 Task: Create a section Celestial Sprint and in the section, add a milestone Remote Access Enablement in the project AgileGuru
Action: Mouse moved to (222, 332)
Screenshot: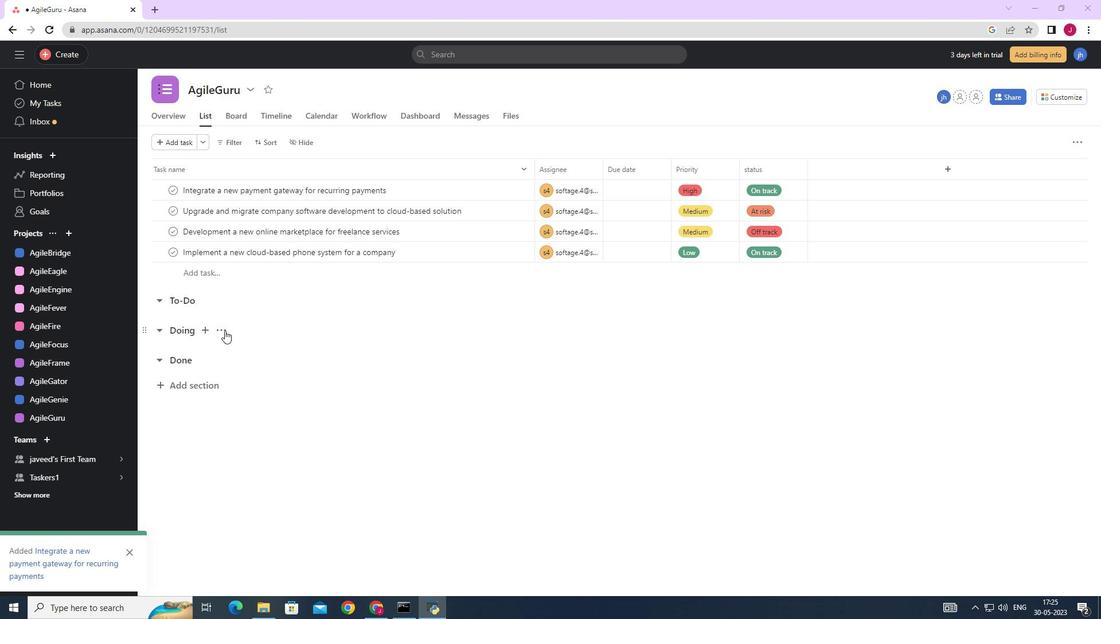
Action: Mouse scrolled (222, 332) with delta (0, 0)
Screenshot: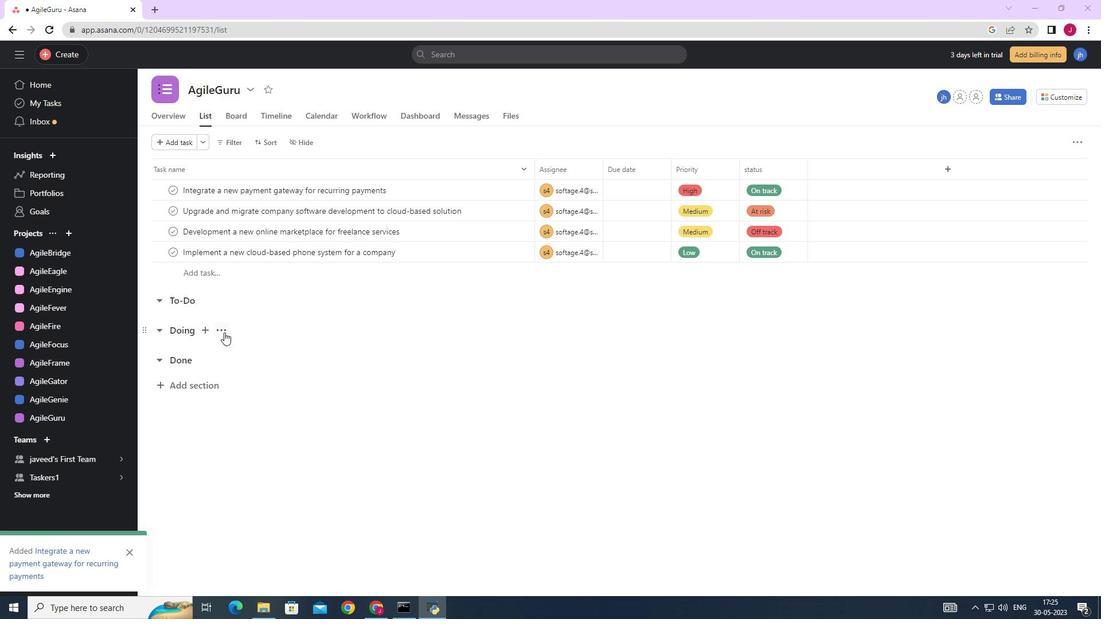 
Action: Mouse scrolled (222, 332) with delta (0, 0)
Screenshot: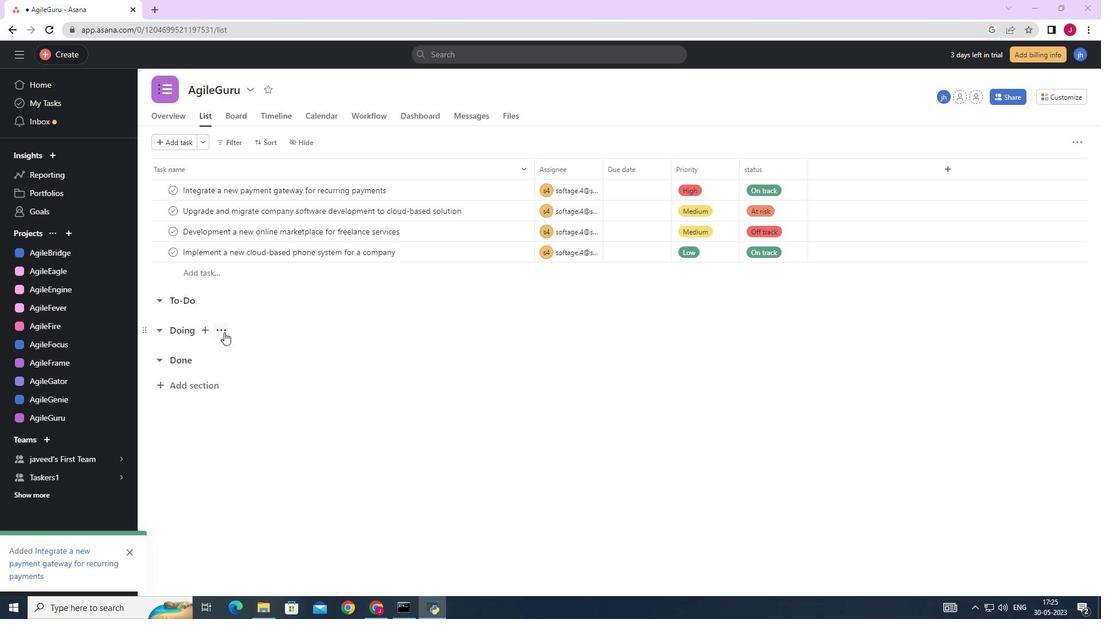 
Action: Mouse scrolled (222, 332) with delta (0, 0)
Screenshot: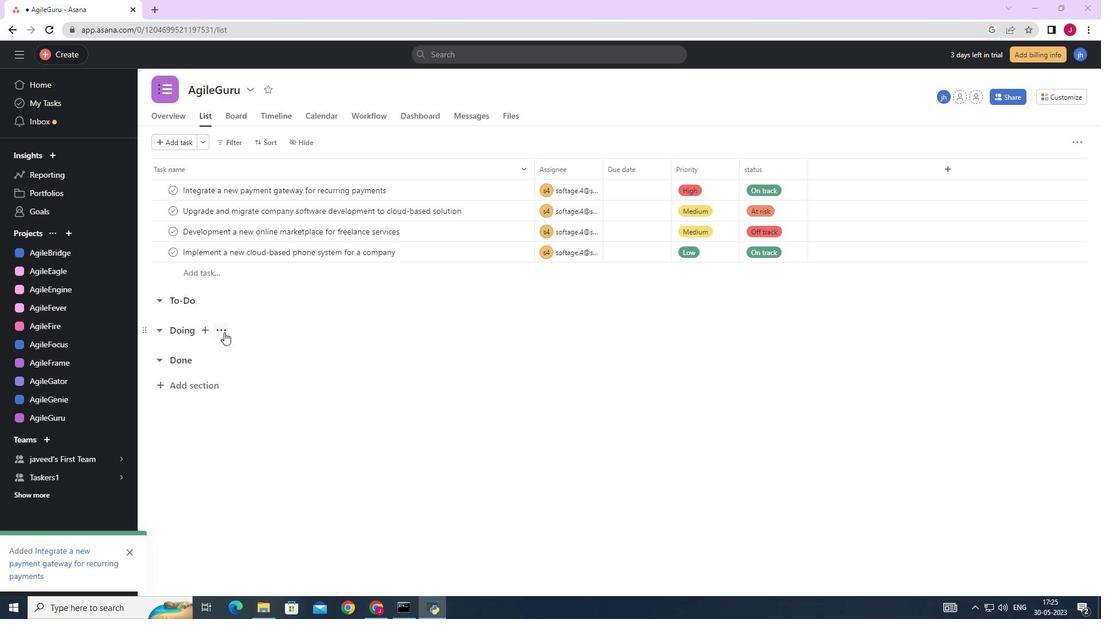 
Action: Mouse scrolled (222, 332) with delta (0, 0)
Screenshot: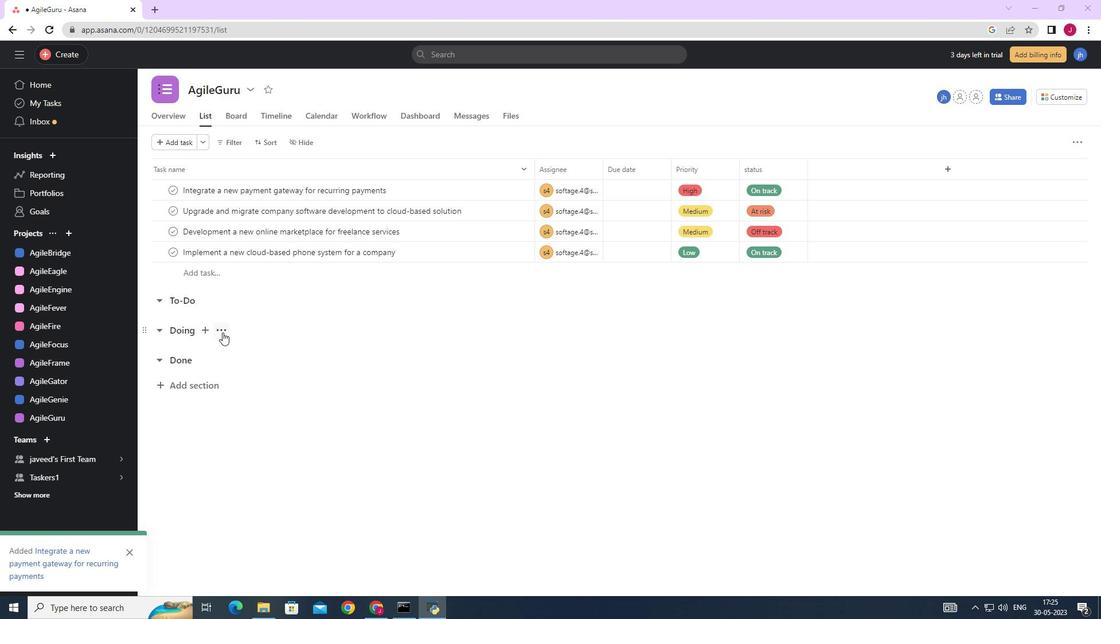 
Action: Mouse moved to (197, 376)
Screenshot: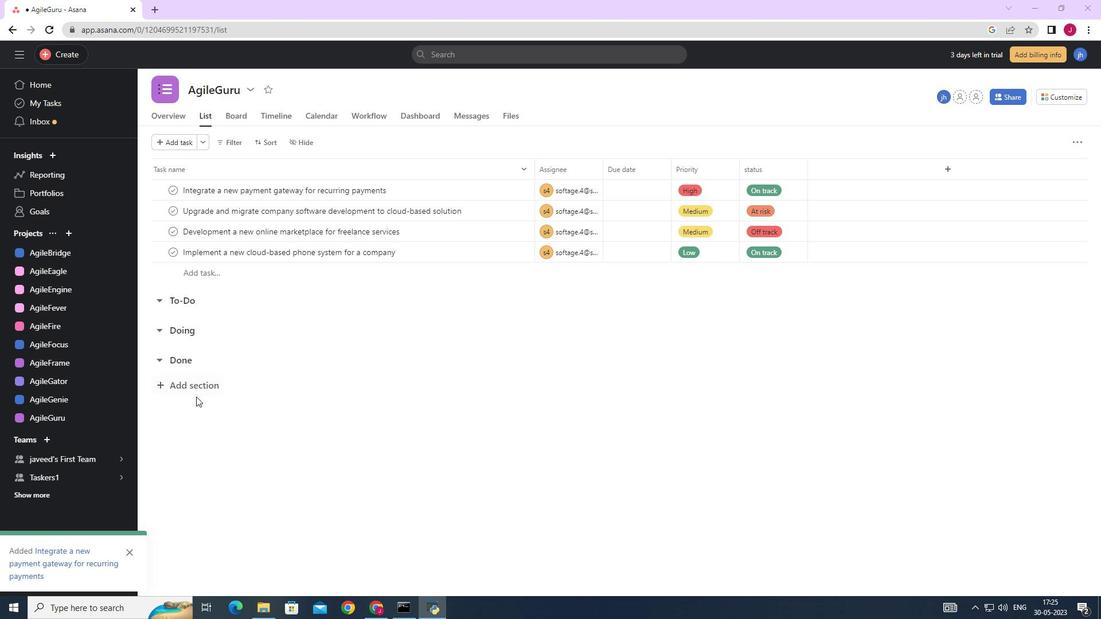 
Action: Mouse pressed left at (197, 376)
Screenshot: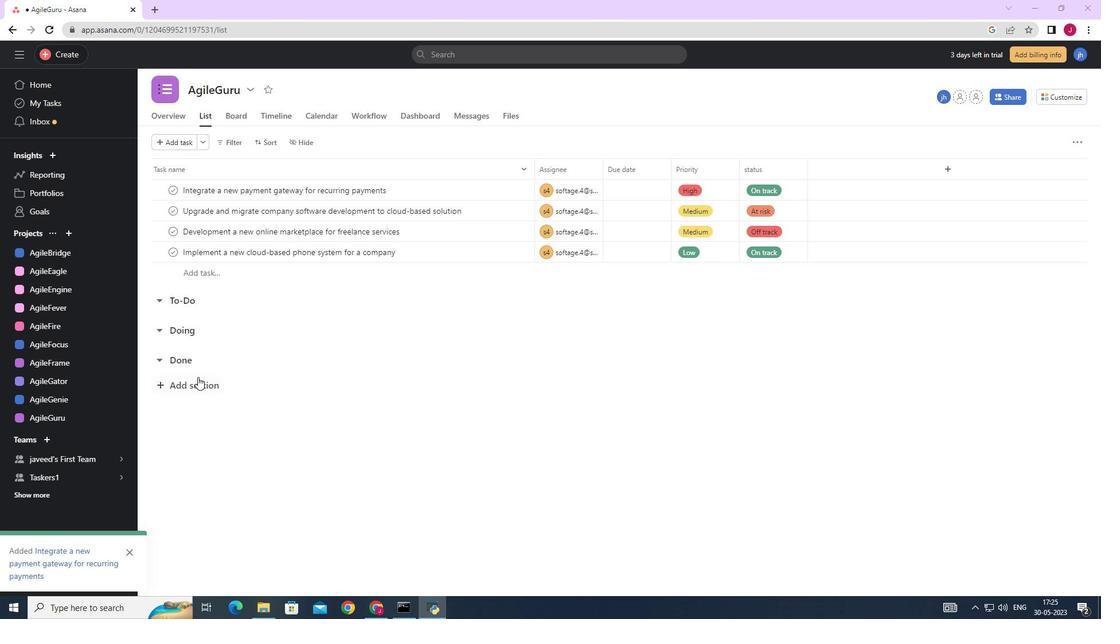 
Action: Mouse moved to (197, 388)
Screenshot: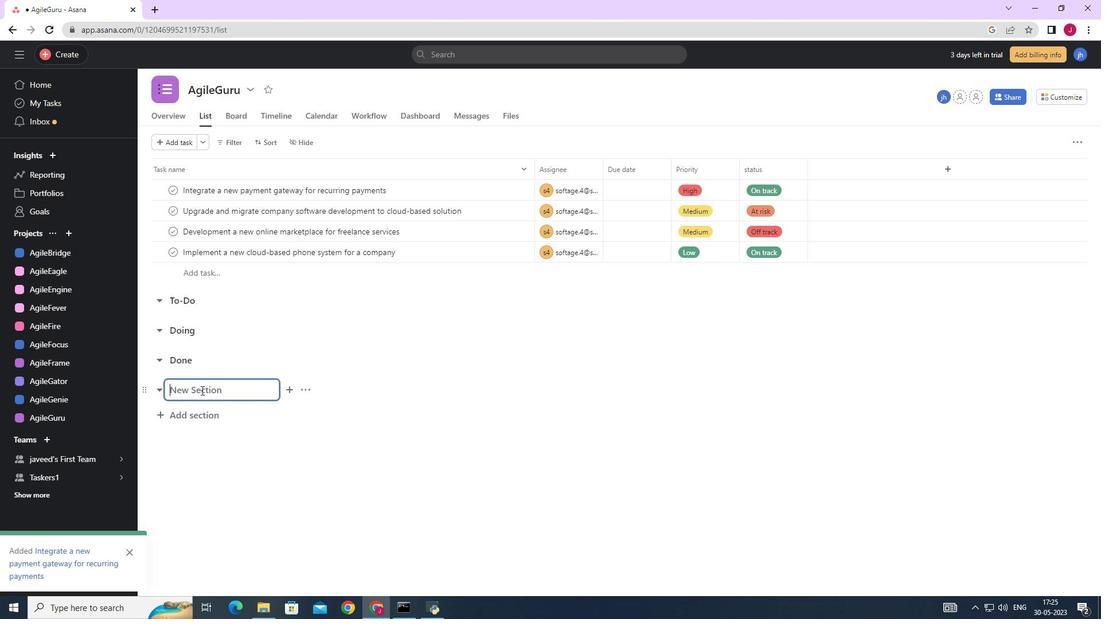 
Action: Key pressed <Key.caps_lock>C<Key.caps_lock>elestial<Key.space><Key.caps_lock>S<Key.caps_lock>print<Key.space><Key.enter><Key.caps_lock>R<Key.caps_lock>emote<Key.space>access<Key.space><Key.caps_lock>E<Key.caps_lock>nablement
Screenshot: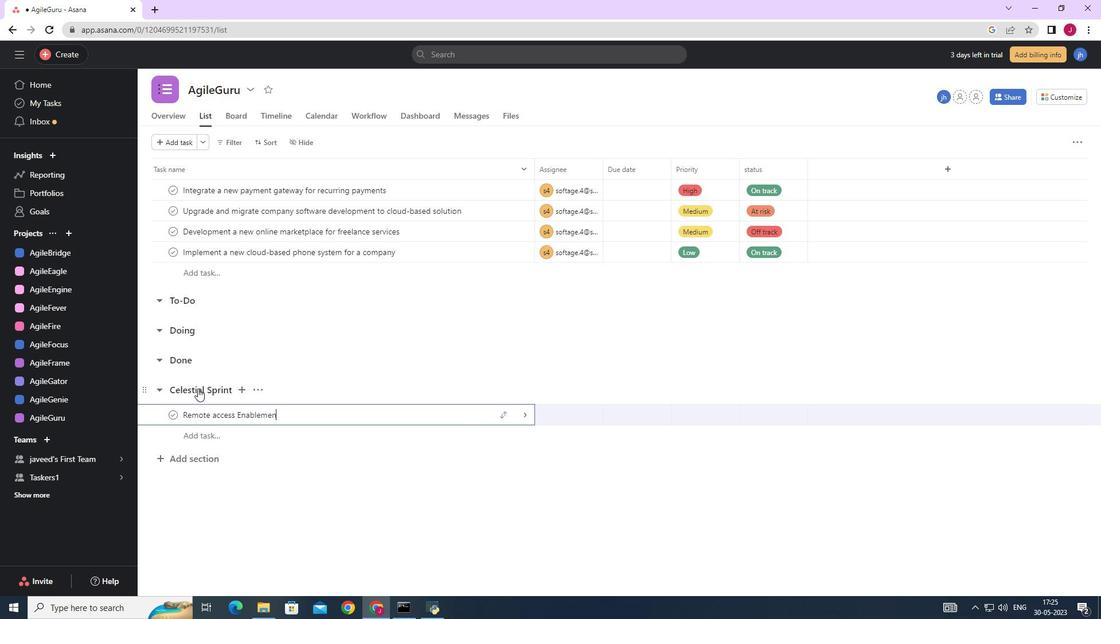 
Action: Mouse moved to (523, 418)
Screenshot: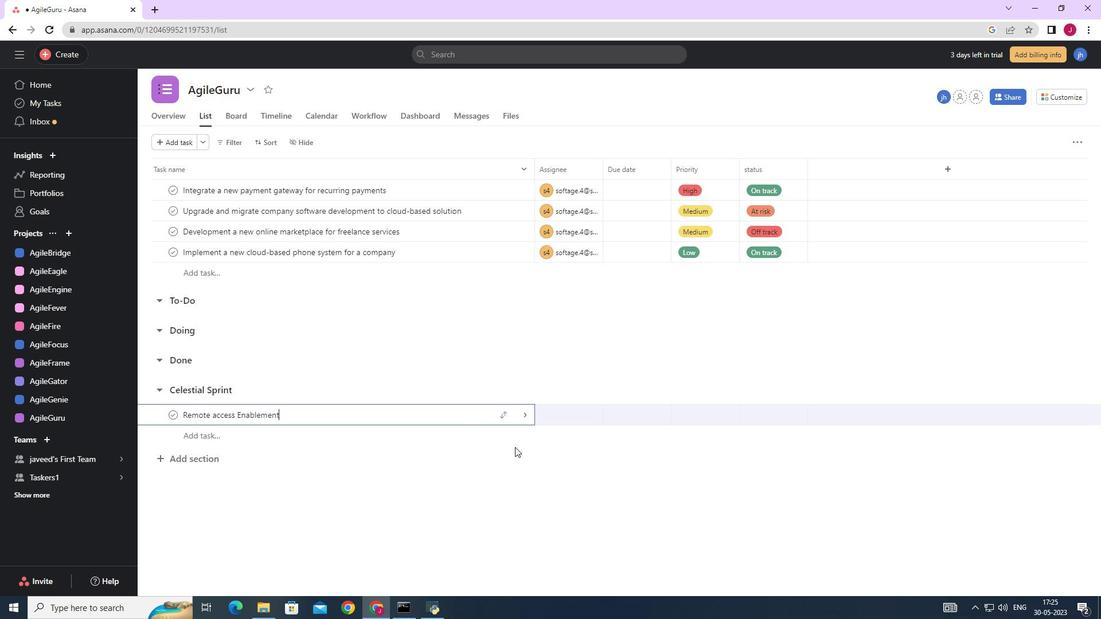 
Action: Mouse pressed left at (523, 418)
Screenshot: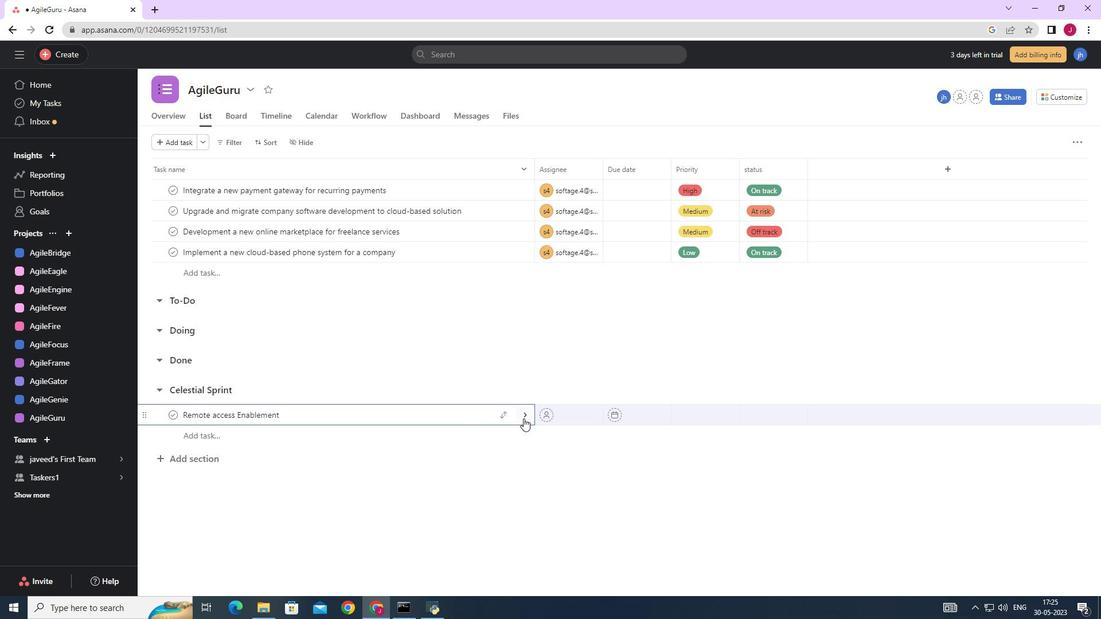 
Action: Mouse moved to (1056, 142)
Screenshot: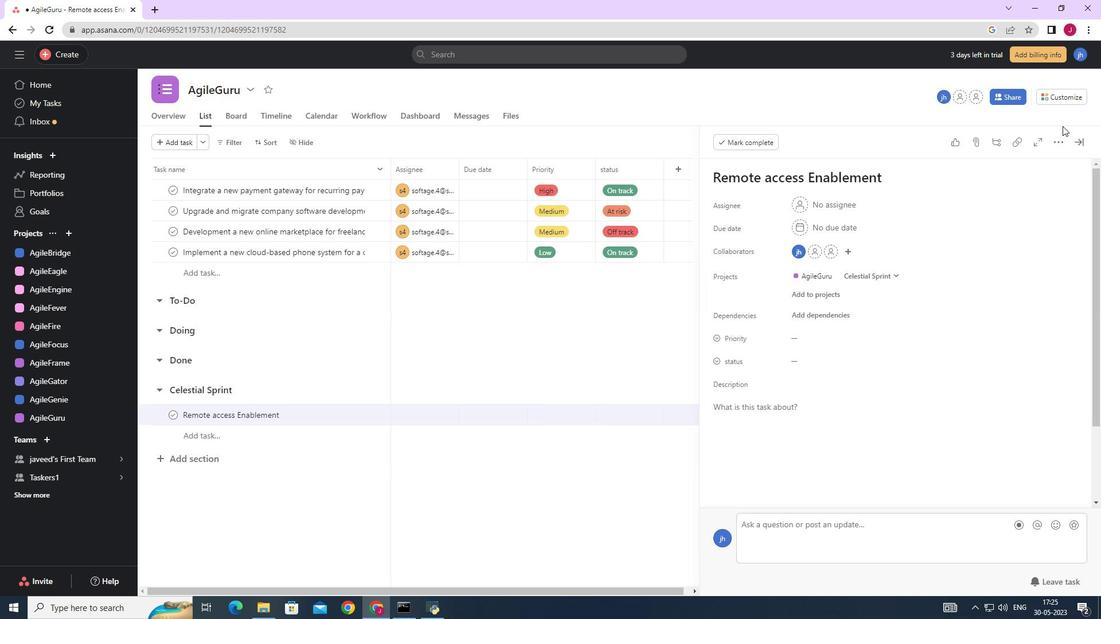 
Action: Mouse pressed left at (1056, 142)
Screenshot: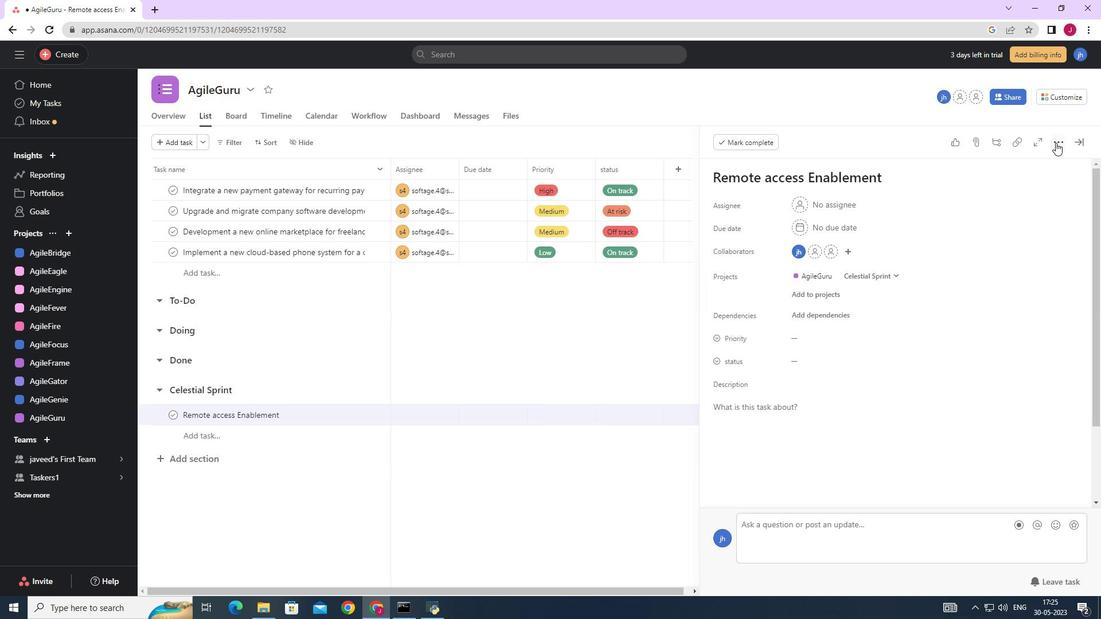 
Action: Mouse moved to (952, 186)
Screenshot: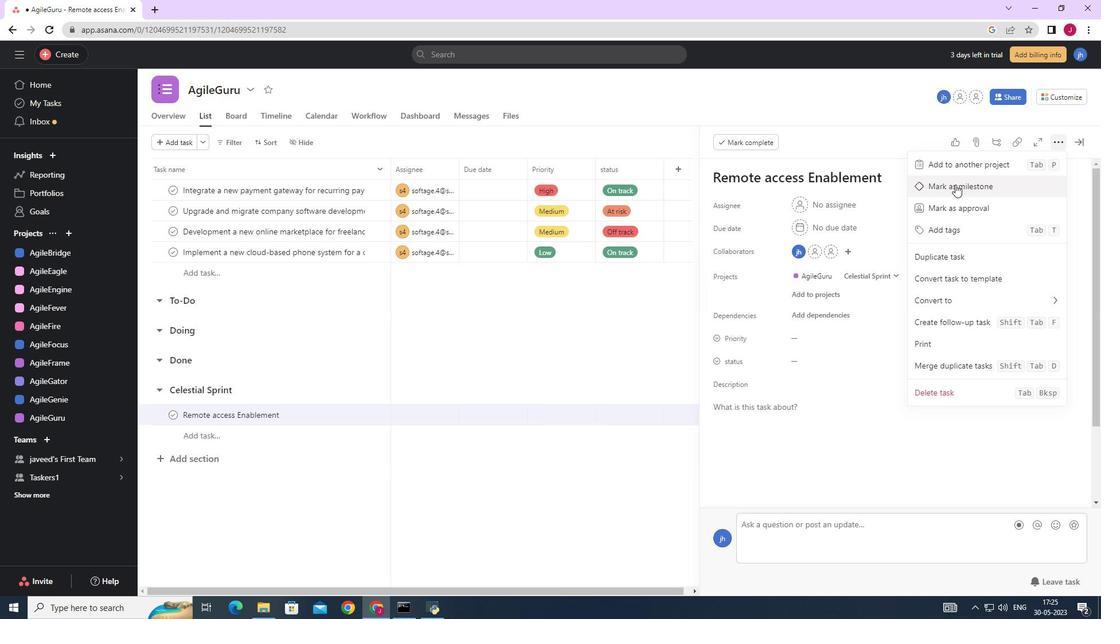 
Action: Mouse pressed left at (952, 186)
Screenshot: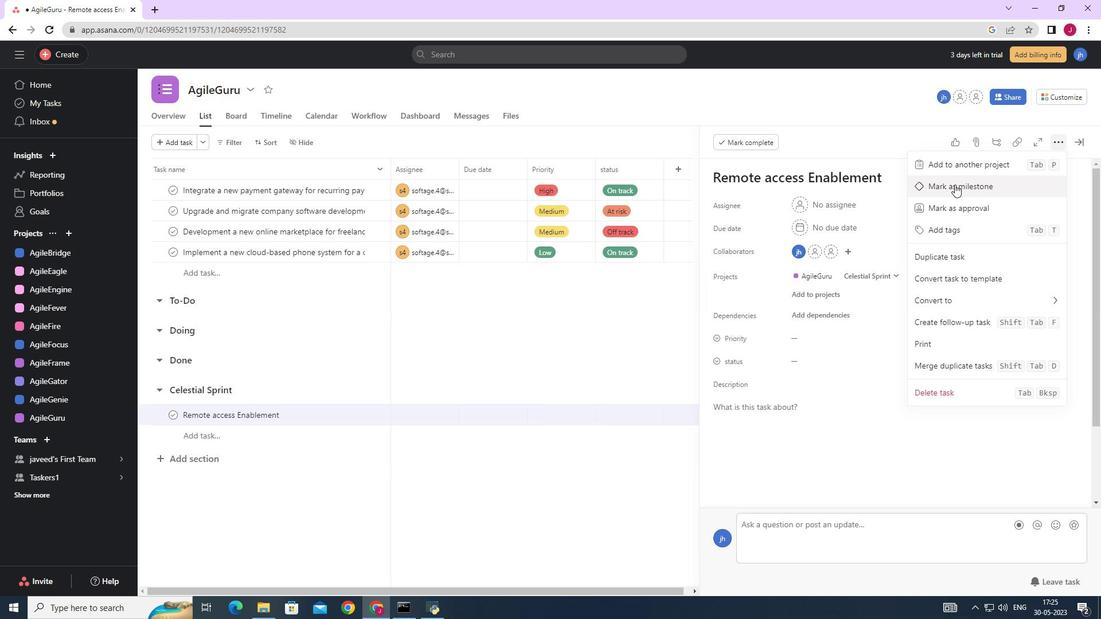 
Action: Mouse moved to (652, 350)
Screenshot: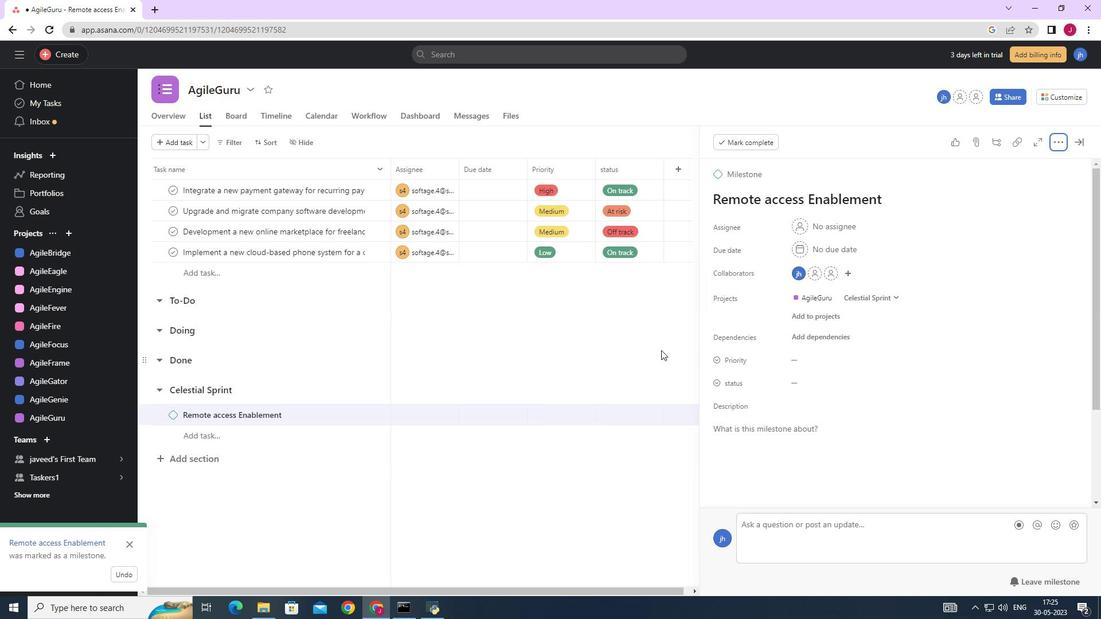 
